 Task: Create List Employee Wellness in Board Social Media Analytics to Workspace Financial Modelling. Create List Employee Relations in Board Product Market Fit Analysis to Workspace Financial Modelling. Create List Employee Handbook in Board Business Model Financial Modeling and Forecasting to Workspace Financial Modelling
Action: Mouse moved to (352, 120)
Screenshot: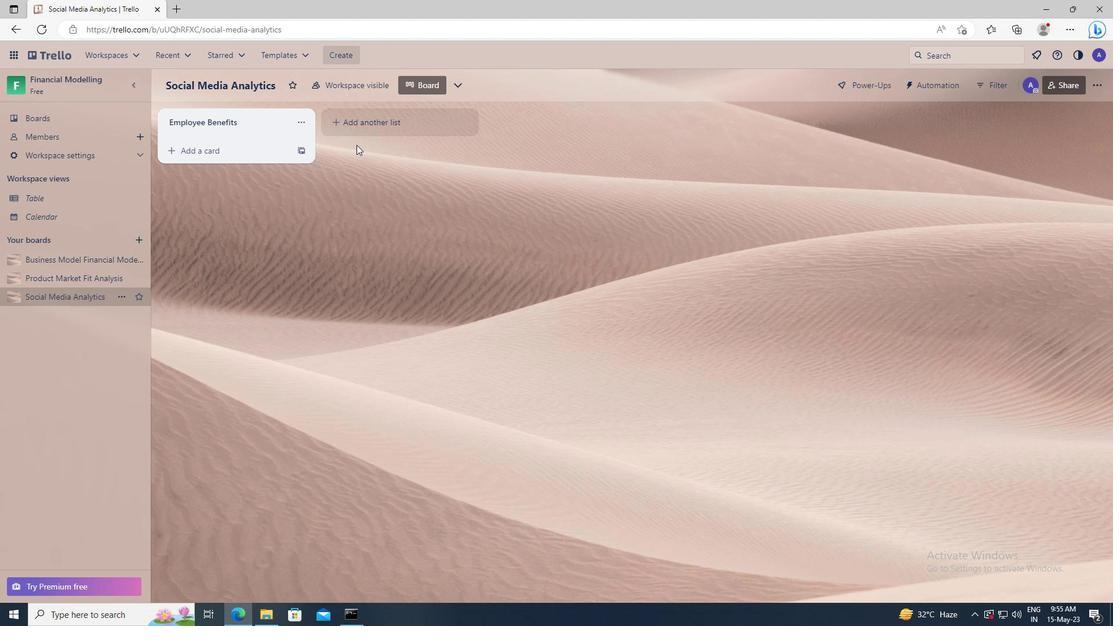 
Action: Mouse pressed left at (352, 120)
Screenshot: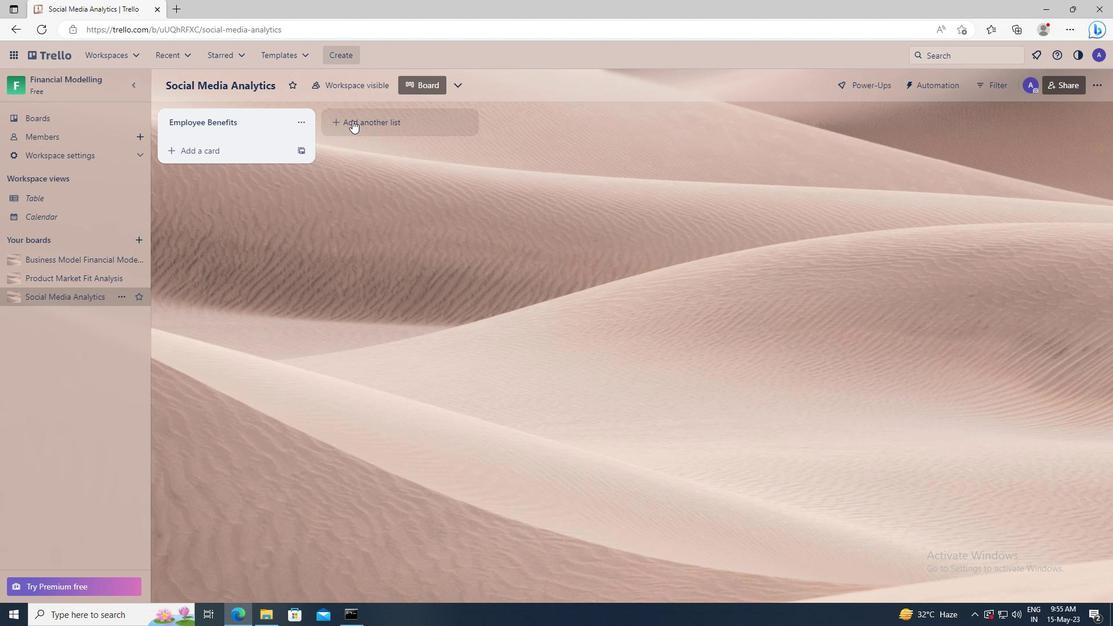 
Action: Key pressed <Key.shift>EMPLOYEE<Key.space><Key.shift_r>WELLNESS
Screenshot: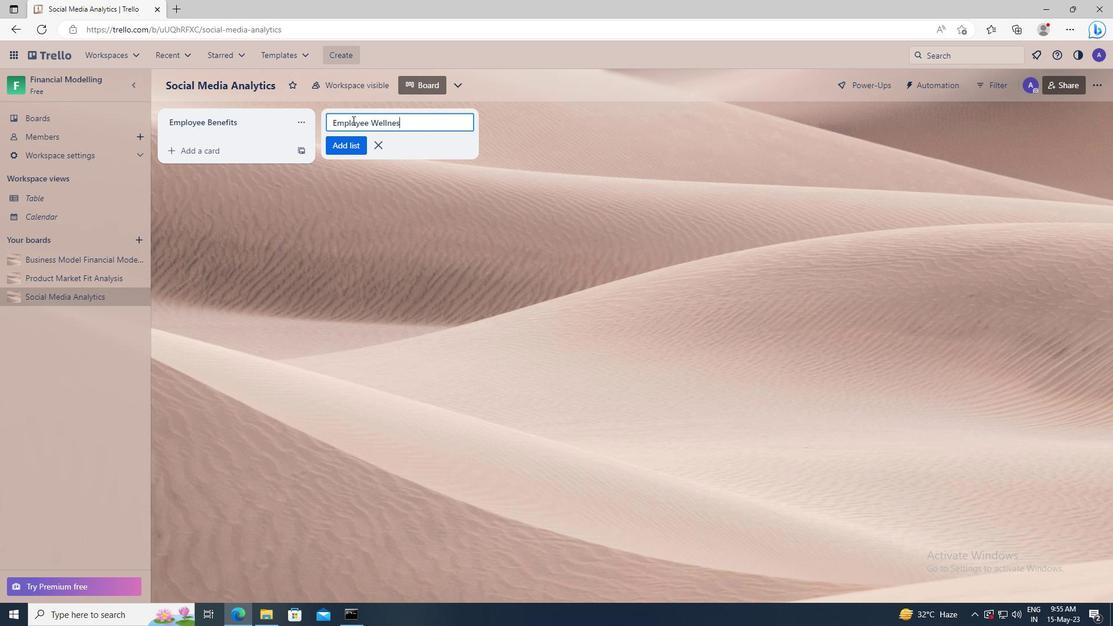 
Action: Mouse moved to (352, 145)
Screenshot: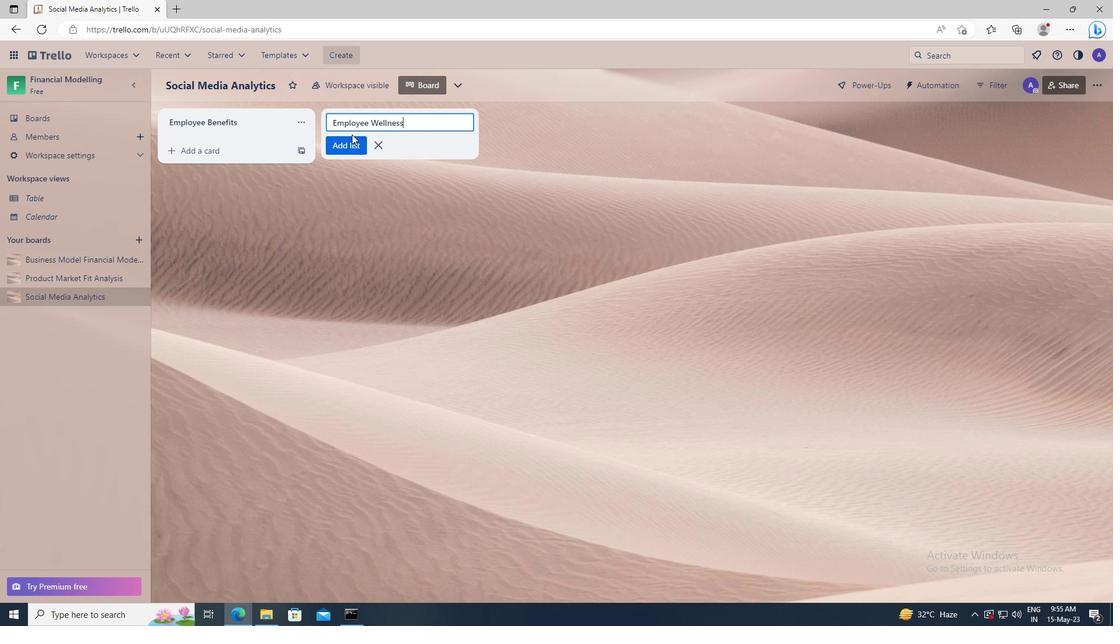 
Action: Mouse pressed left at (352, 145)
Screenshot: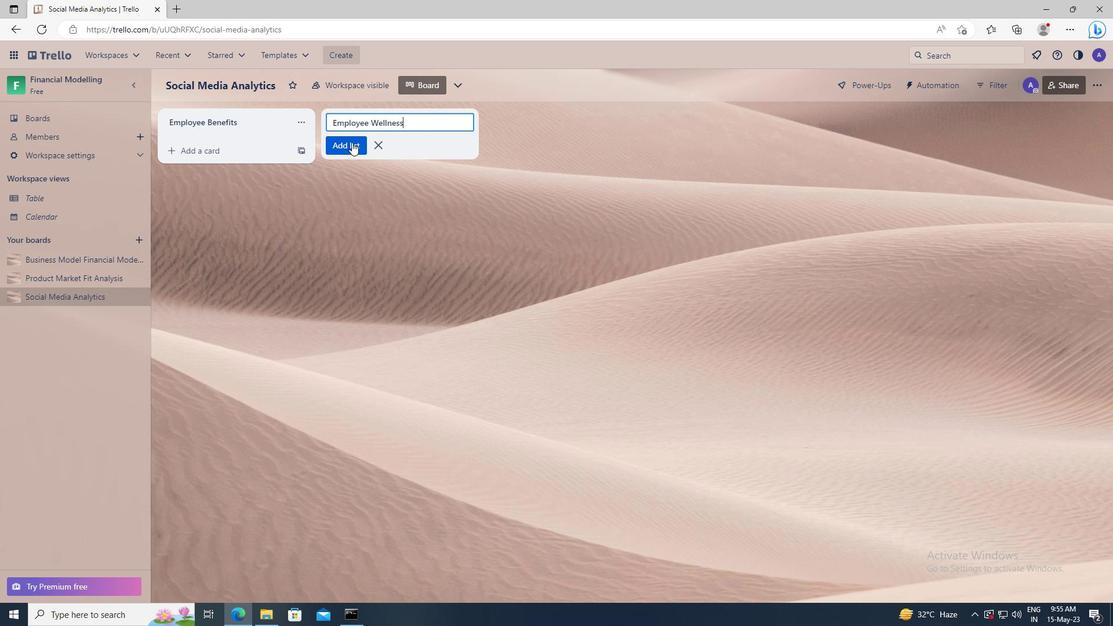 
Action: Mouse moved to (82, 274)
Screenshot: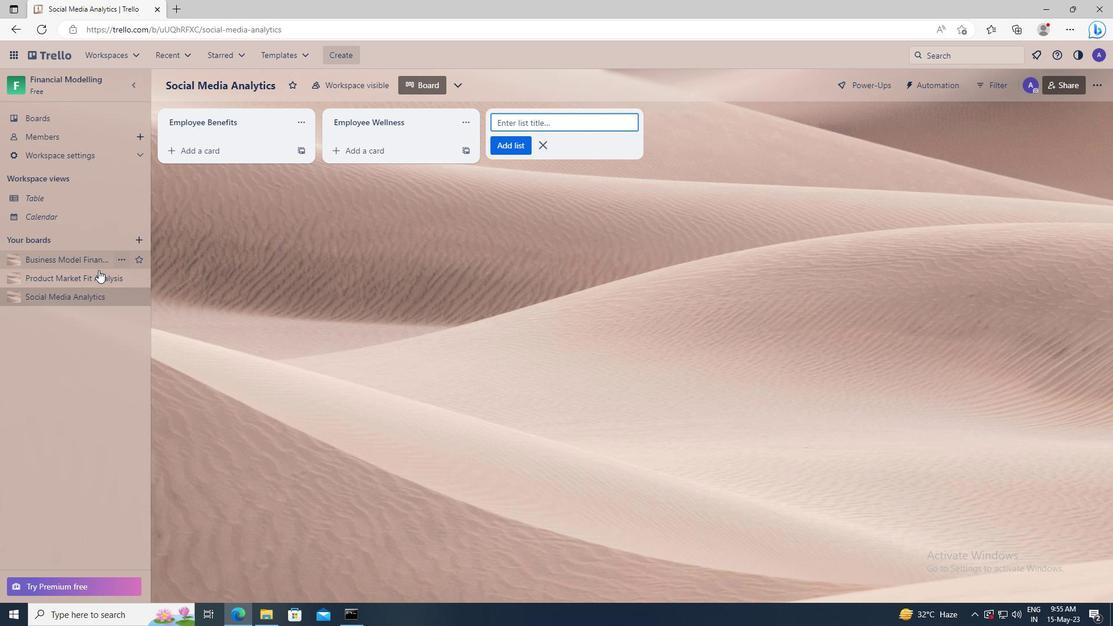 
Action: Mouse pressed left at (82, 274)
Screenshot: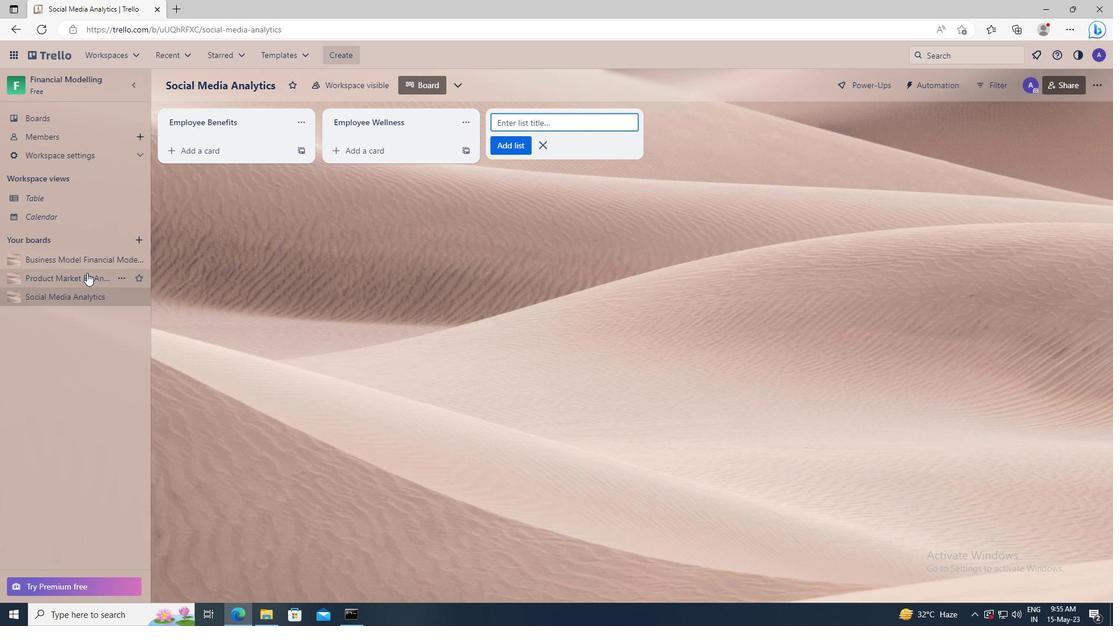 
Action: Mouse moved to (342, 122)
Screenshot: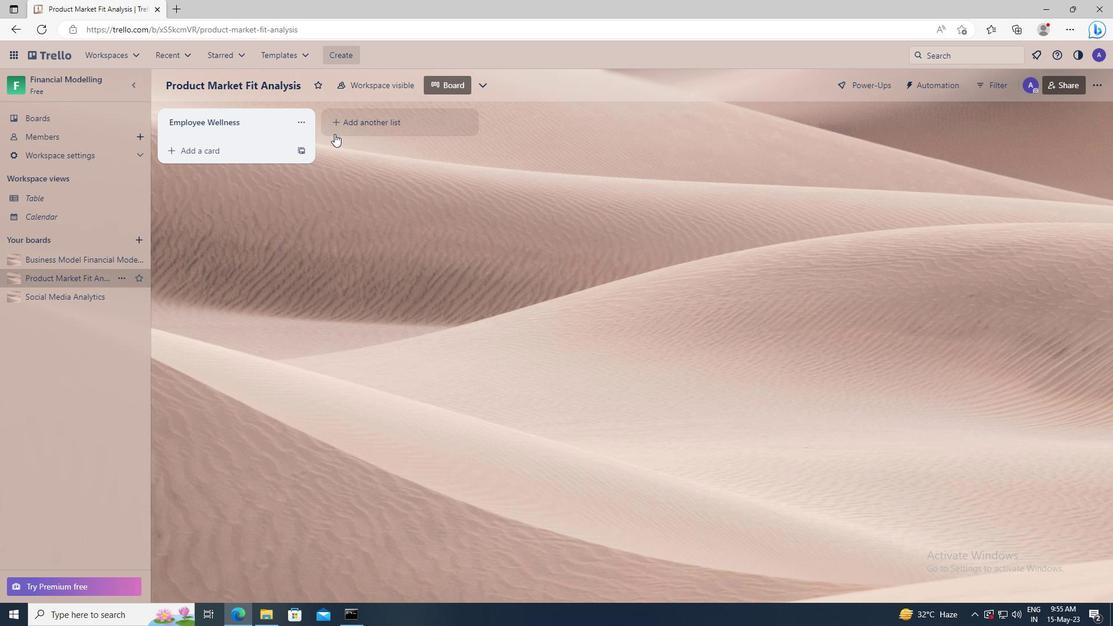 
Action: Mouse pressed left at (342, 122)
Screenshot: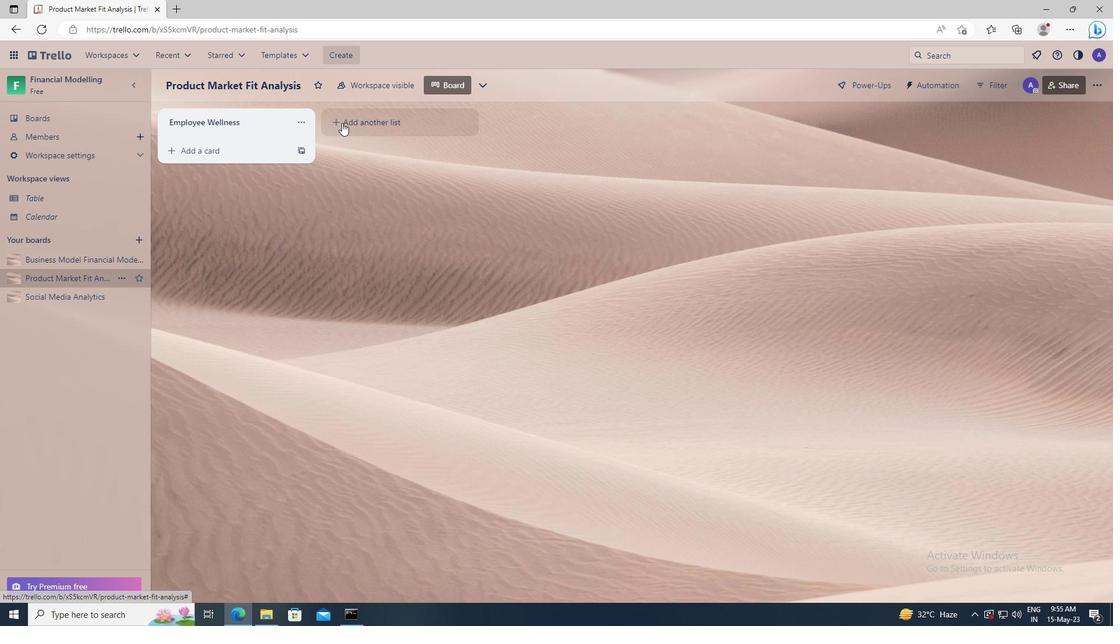 
Action: Key pressed <Key.shift>EMPLOYEE<Key.space><Key.shift>RELATIONS
Screenshot: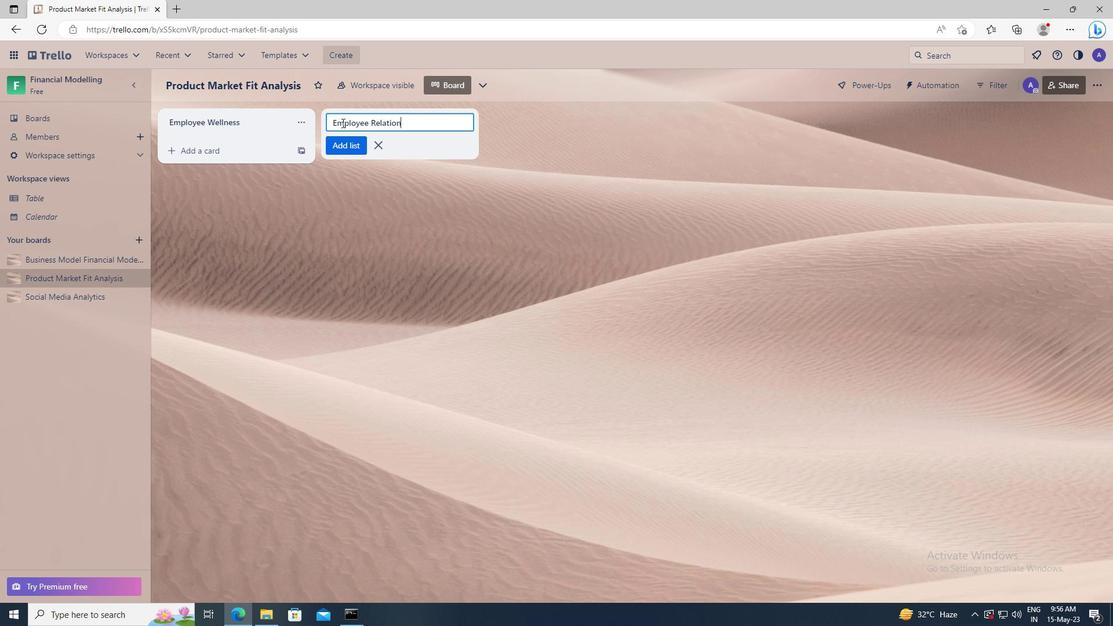
Action: Mouse moved to (342, 144)
Screenshot: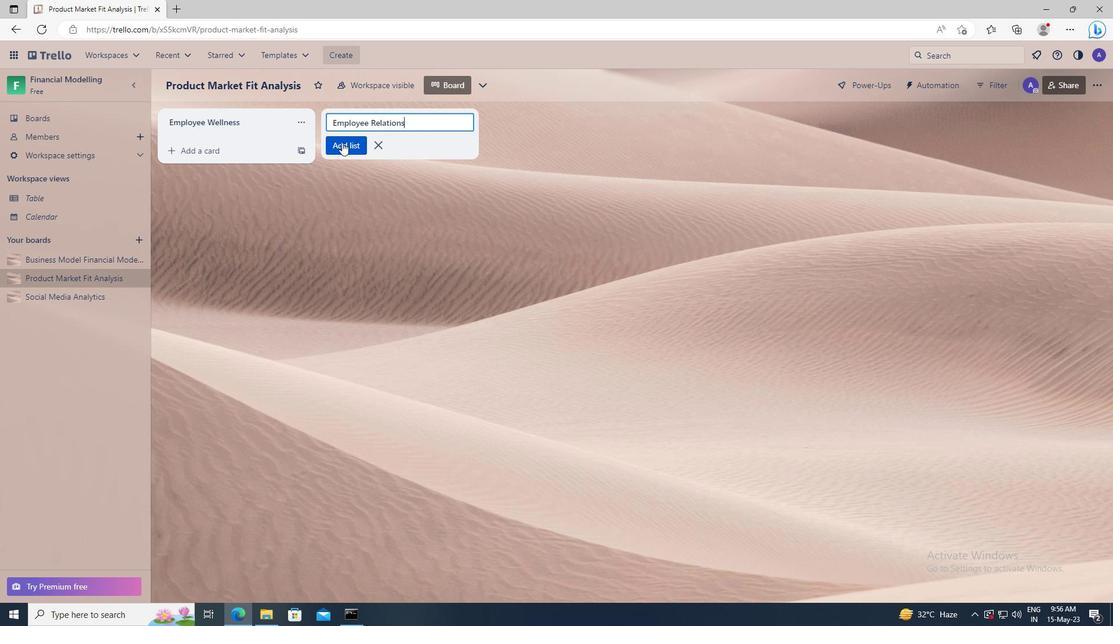 
Action: Mouse pressed left at (342, 144)
Screenshot: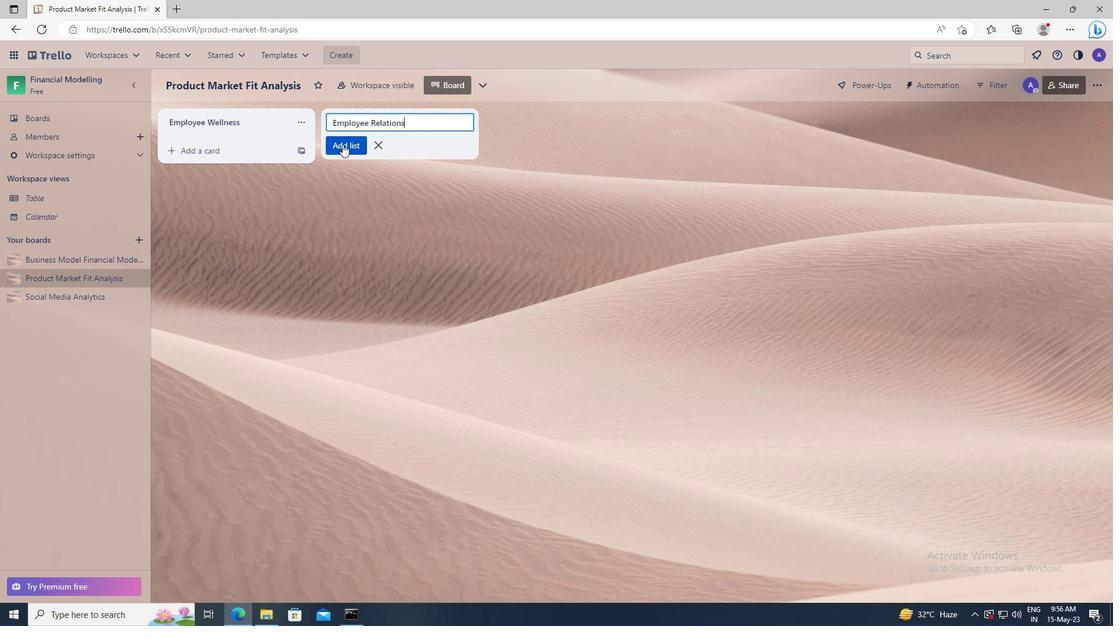 
Action: Mouse moved to (61, 258)
Screenshot: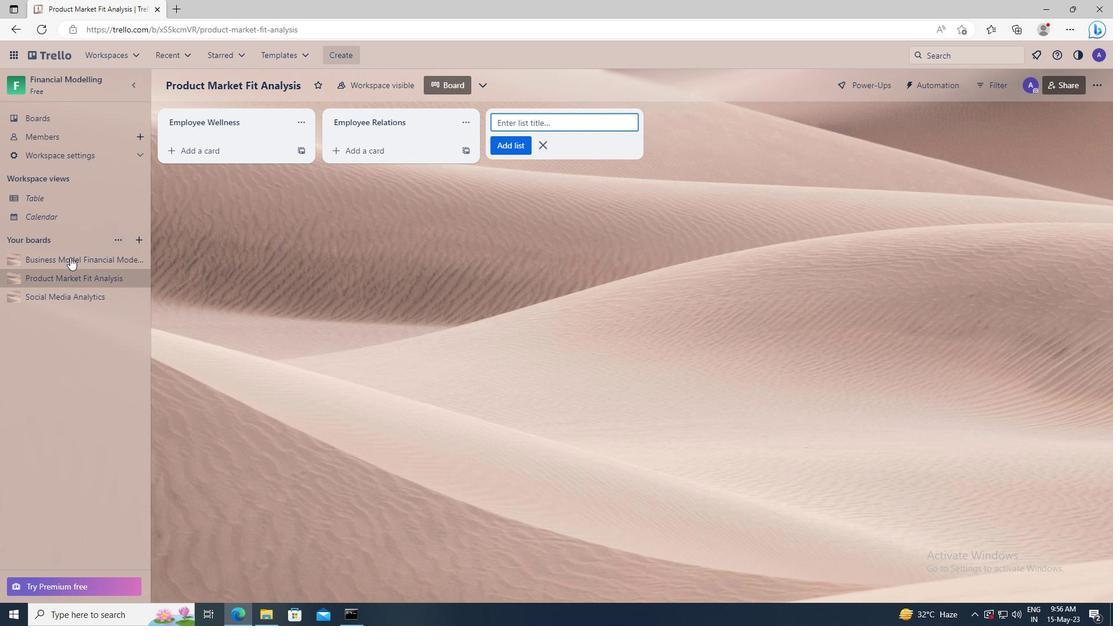 
Action: Mouse pressed left at (61, 258)
Screenshot: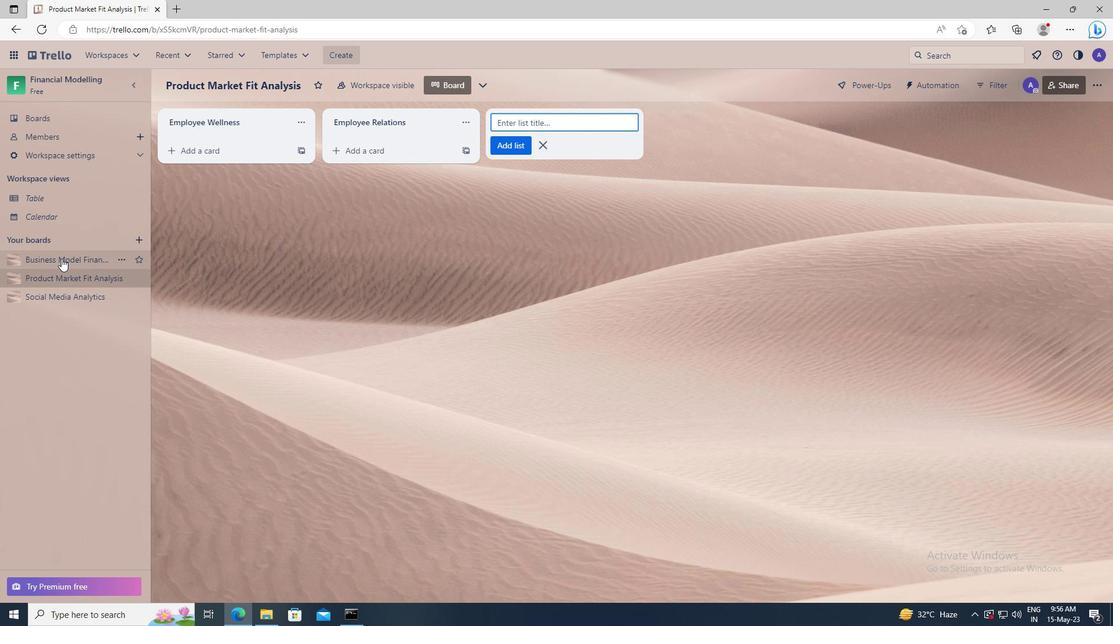 
Action: Mouse moved to (336, 121)
Screenshot: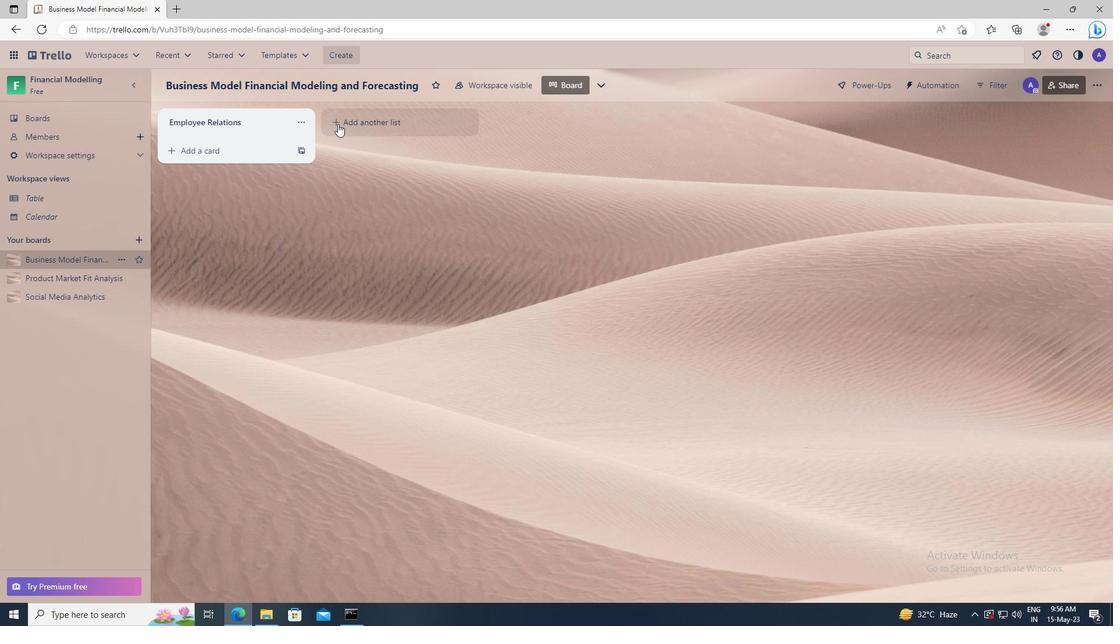 
Action: Mouse pressed left at (336, 121)
Screenshot: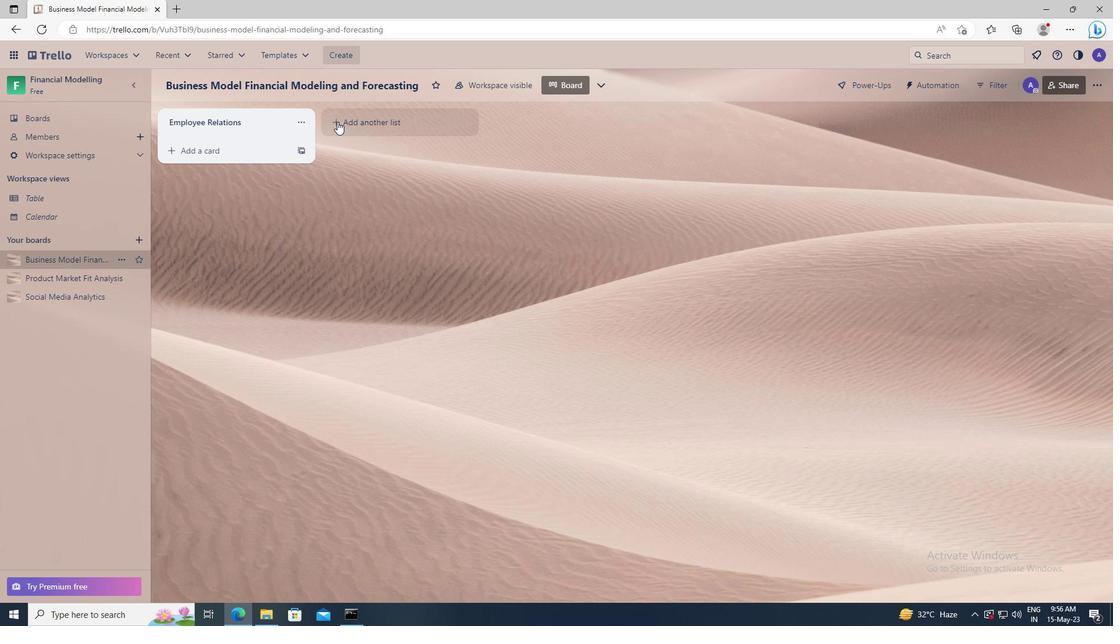 
Action: Key pressed <Key.shift>EMPLOYEE<Key.space><Key.shift>HANDBOOK
Screenshot: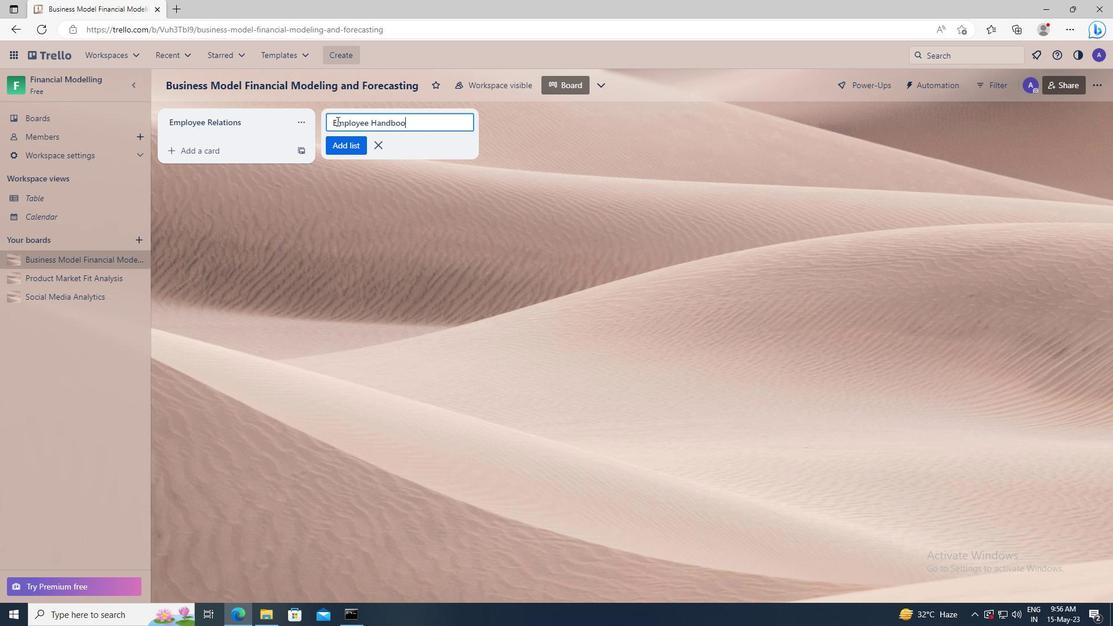 
Action: Mouse moved to (341, 146)
Screenshot: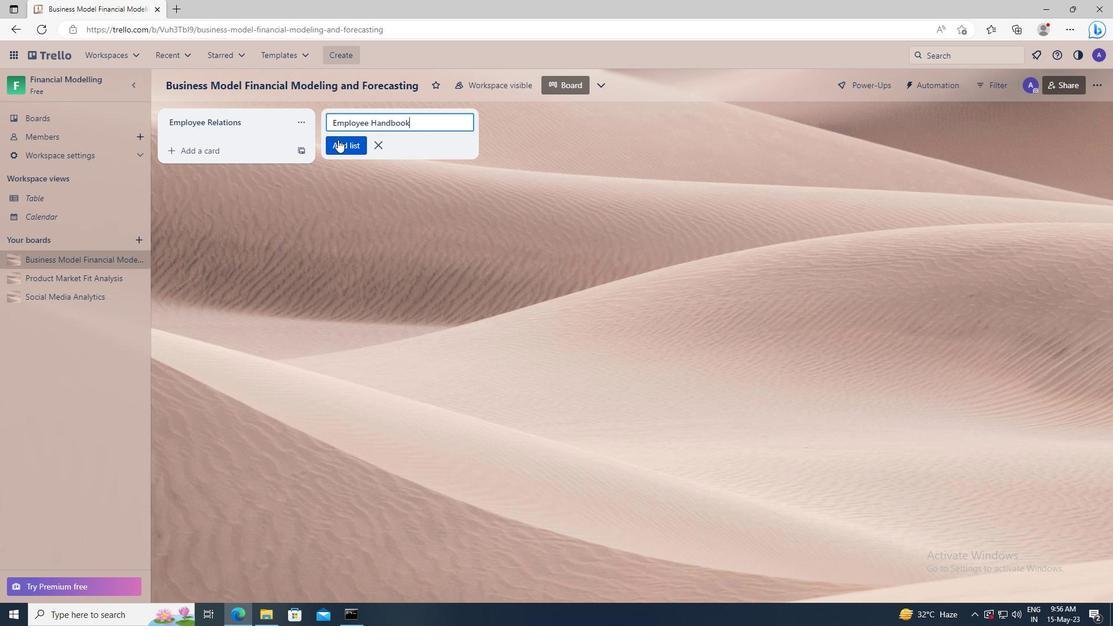
Action: Mouse pressed left at (341, 146)
Screenshot: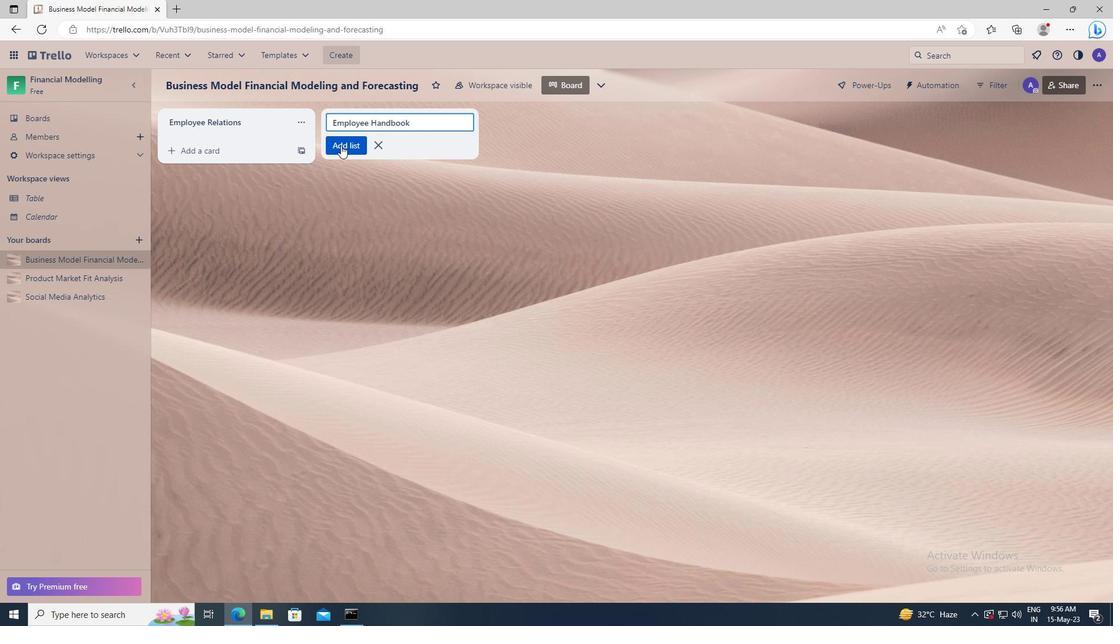 
